 Task: Create a meeting invitation titled 'Workshop Session' with 'neane.keane@softage.net' as an attendee, scheduled for 7/25/2023 from 8:00 AM to 8:30 AM, and add a reminder 15 minutes before.
Action: Mouse moved to (14, 52)
Screenshot: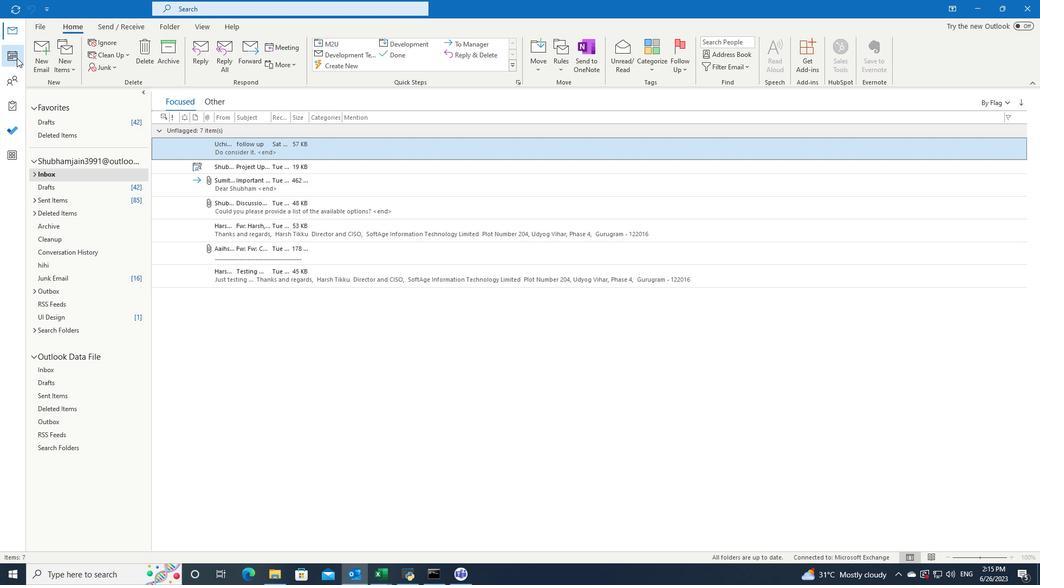 
Action: Mouse pressed left at (14, 52)
Screenshot: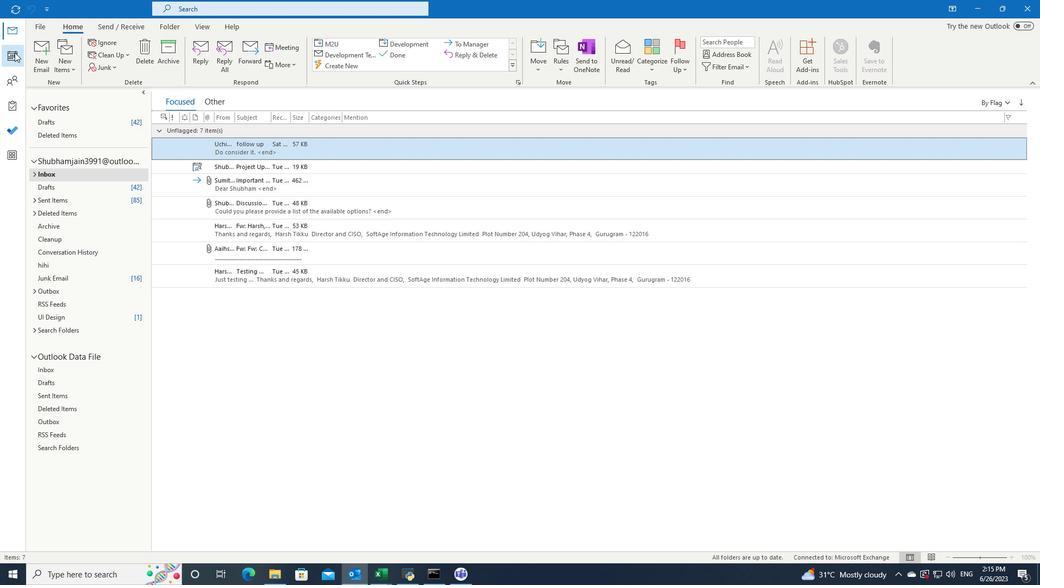 
Action: Mouse moved to (83, 51)
Screenshot: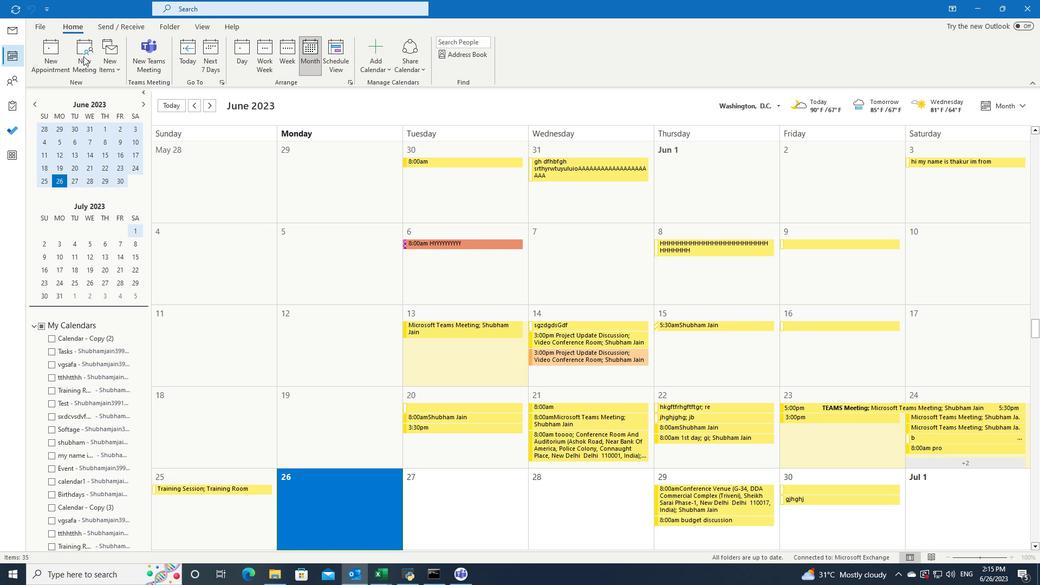 
Action: Mouse pressed left at (83, 51)
Screenshot: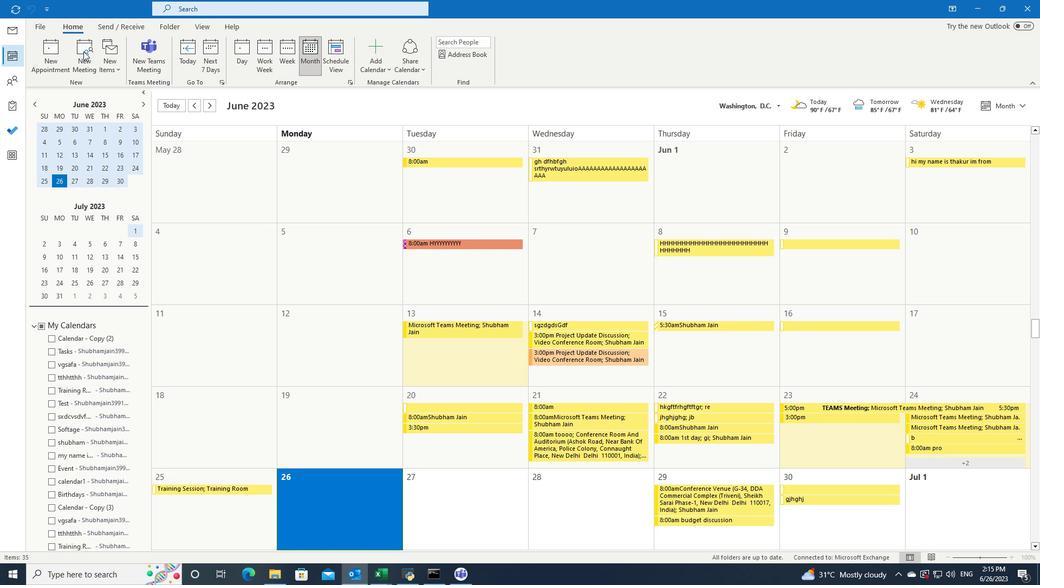 
Action: Key pressed <Key.shift>Workshop<Key.space><Key.shift>Session
Screenshot: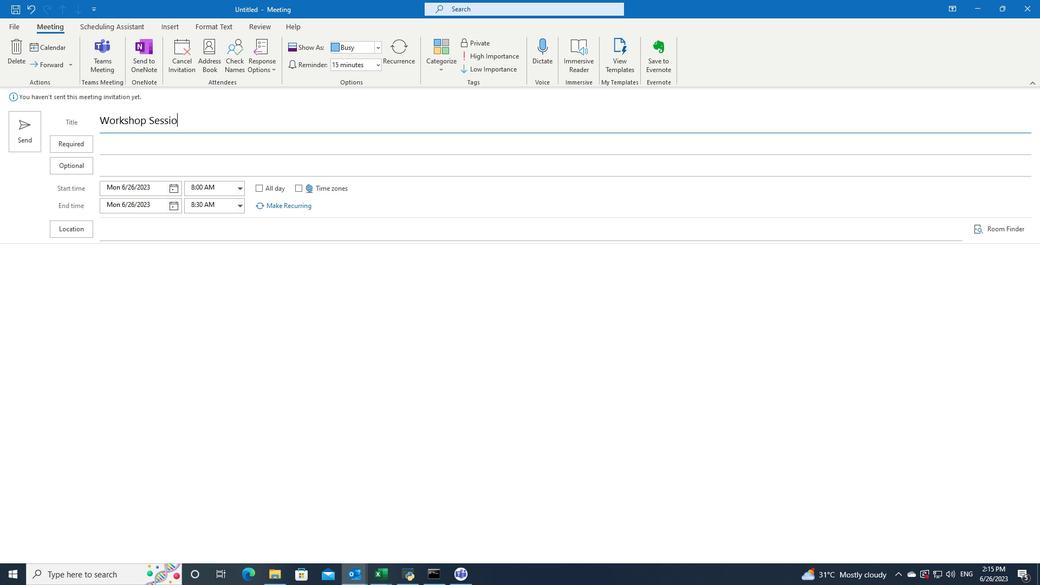 
Action: Mouse moved to (137, 146)
Screenshot: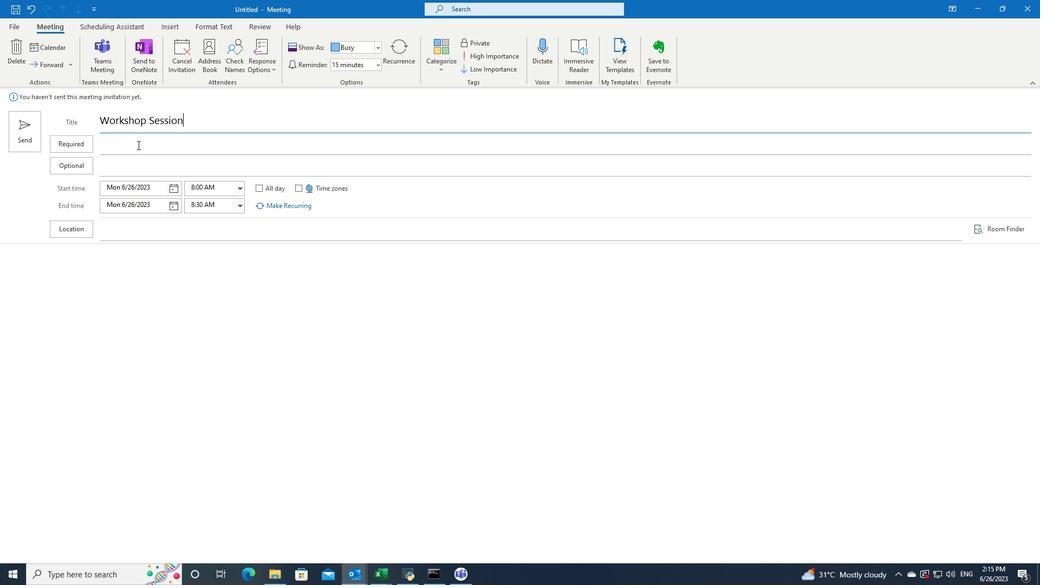 
Action: Mouse pressed left at (137, 146)
Screenshot: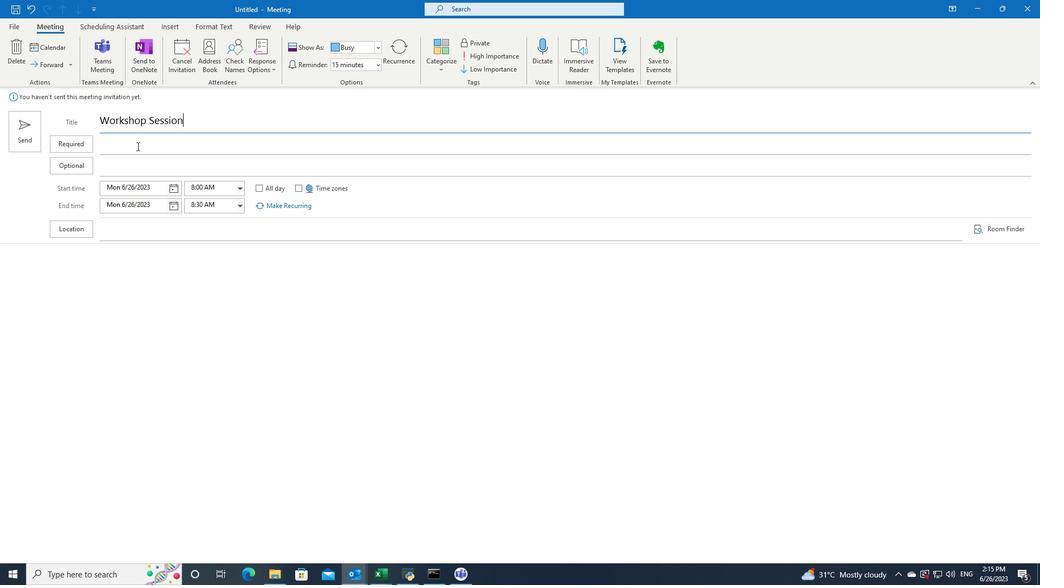 
Action: Key pressed <Key.shift>neane.keane<Key.shift><Key.shift><Key.shift><Key.shift>@softage.net
Screenshot: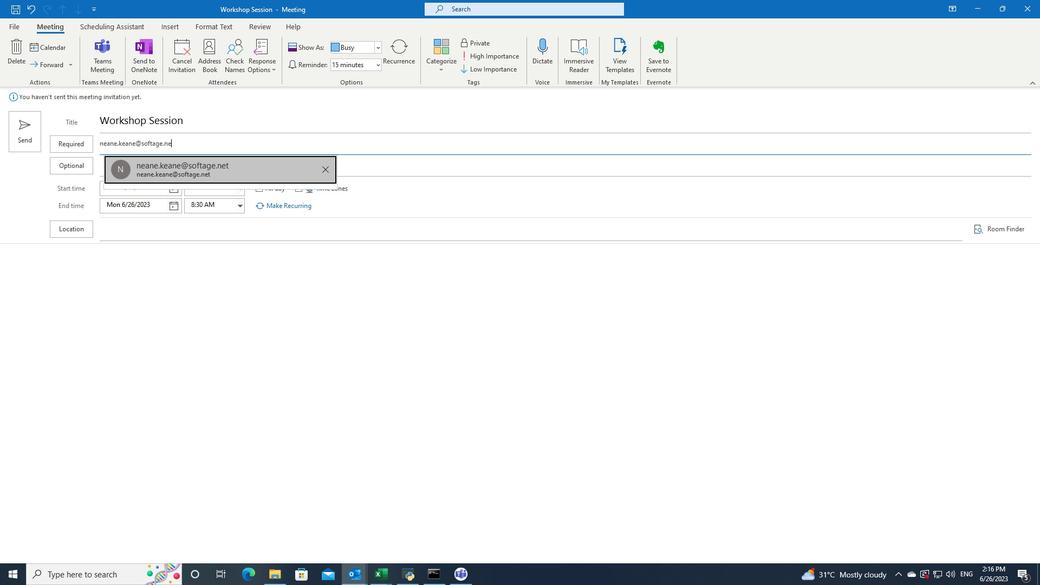 
Action: Mouse moved to (172, 168)
Screenshot: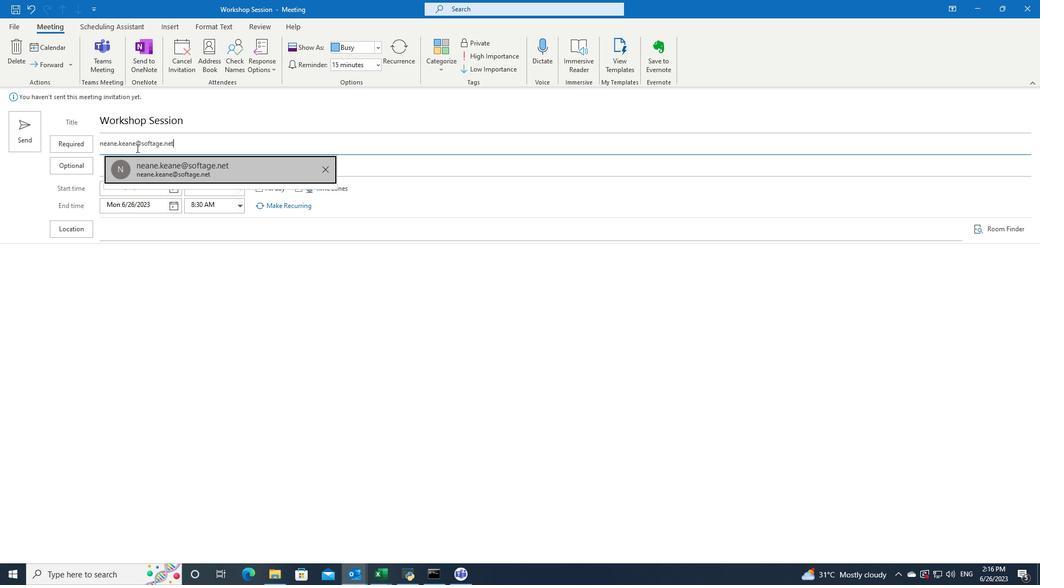 
Action: Key pressed <Key.enter>
Screenshot: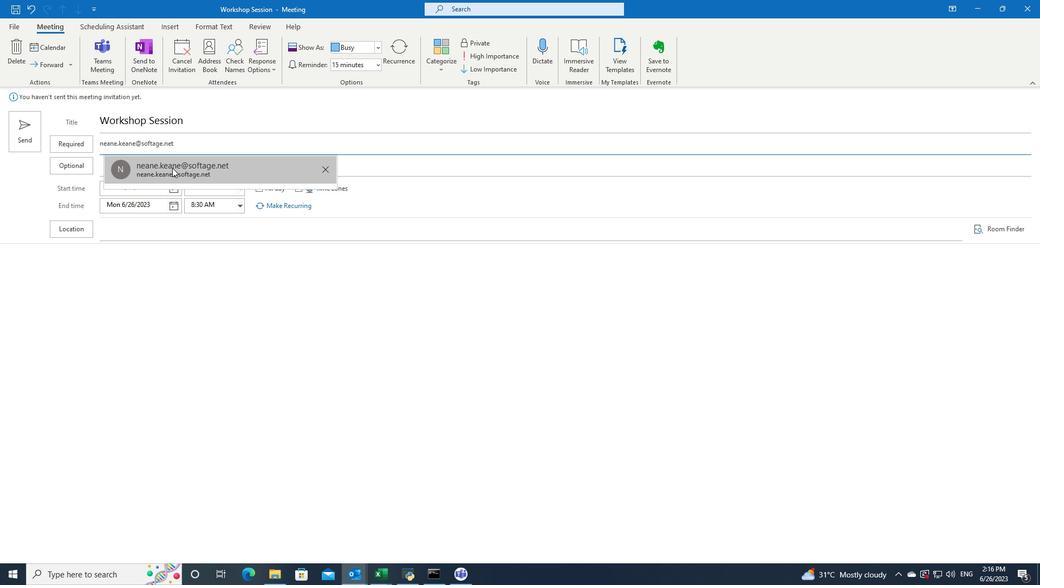 
Action: Mouse moved to (169, 187)
Screenshot: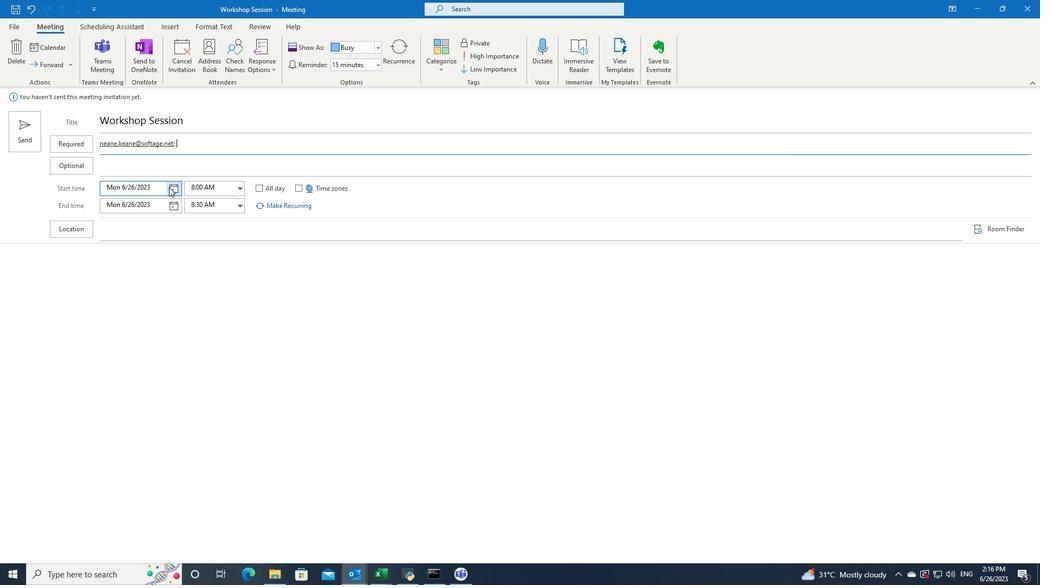 
Action: Mouse pressed left at (169, 187)
Screenshot: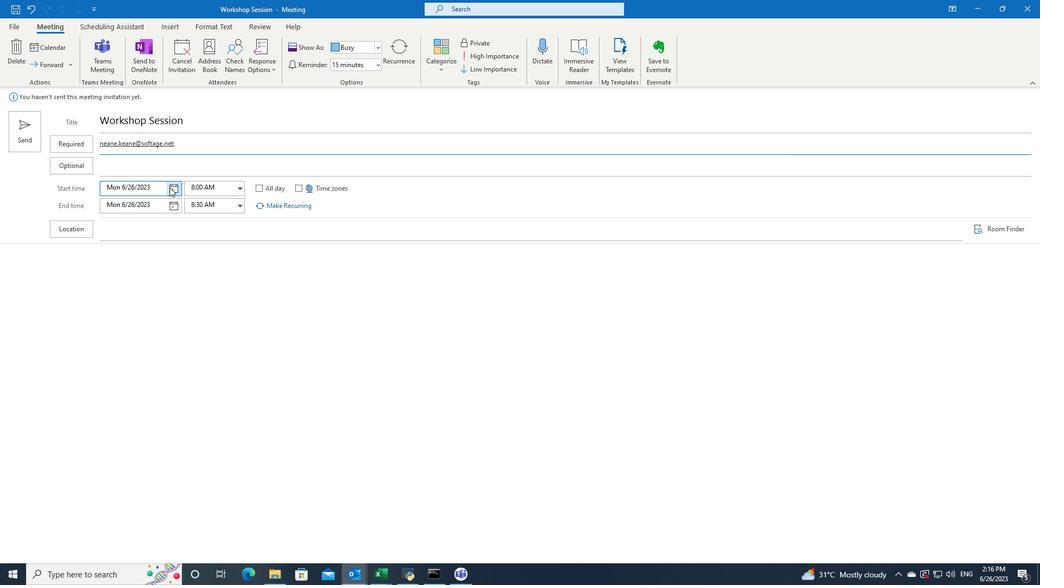 
Action: Mouse moved to (171, 204)
Screenshot: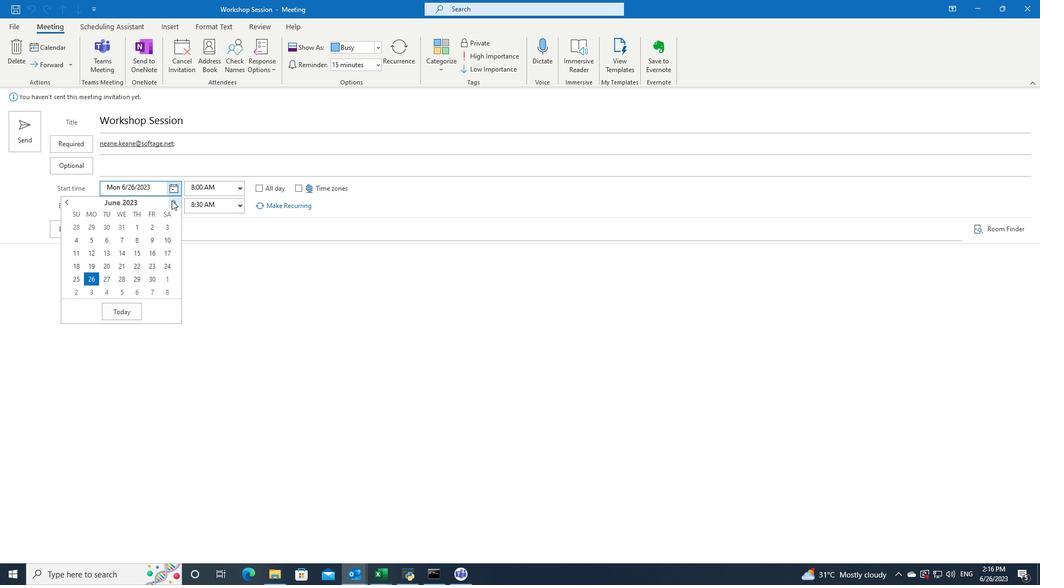 
Action: Mouse pressed left at (171, 204)
Screenshot: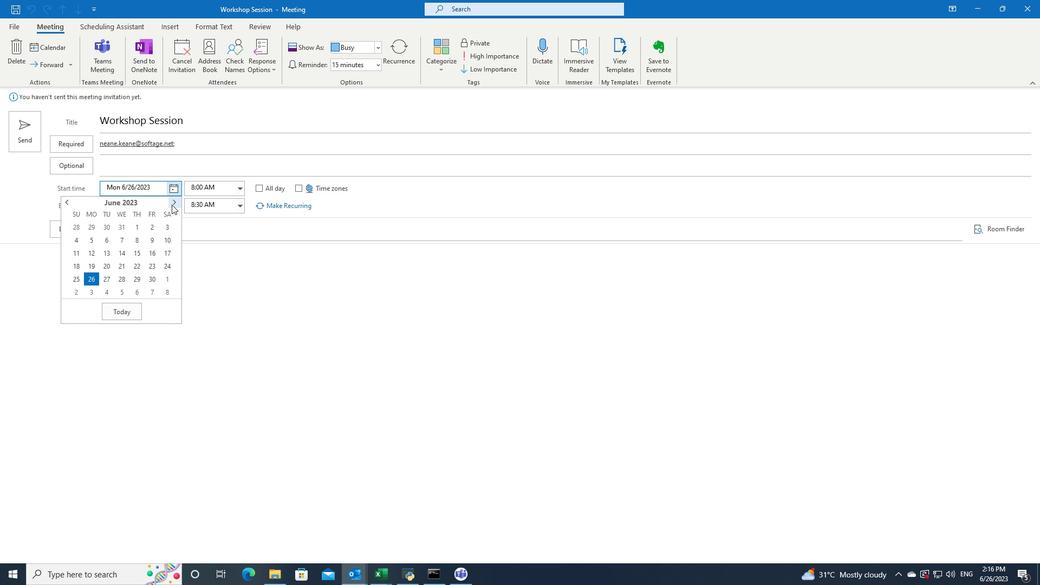 
Action: Mouse moved to (106, 276)
Screenshot: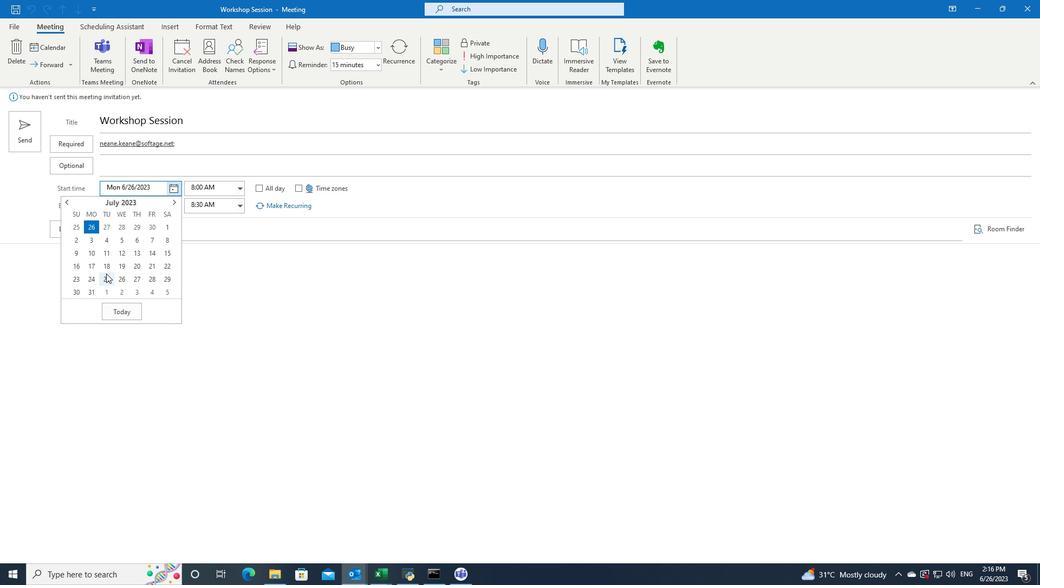
Action: Mouse pressed left at (106, 276)
Screenshot: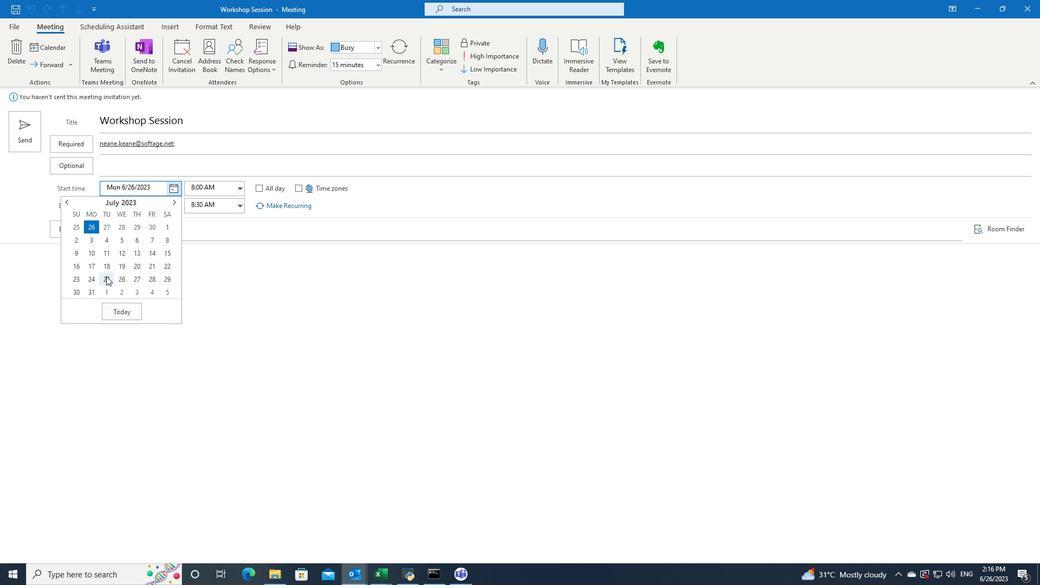 
Action: Mouse moved to (622, 62)
Screenshot: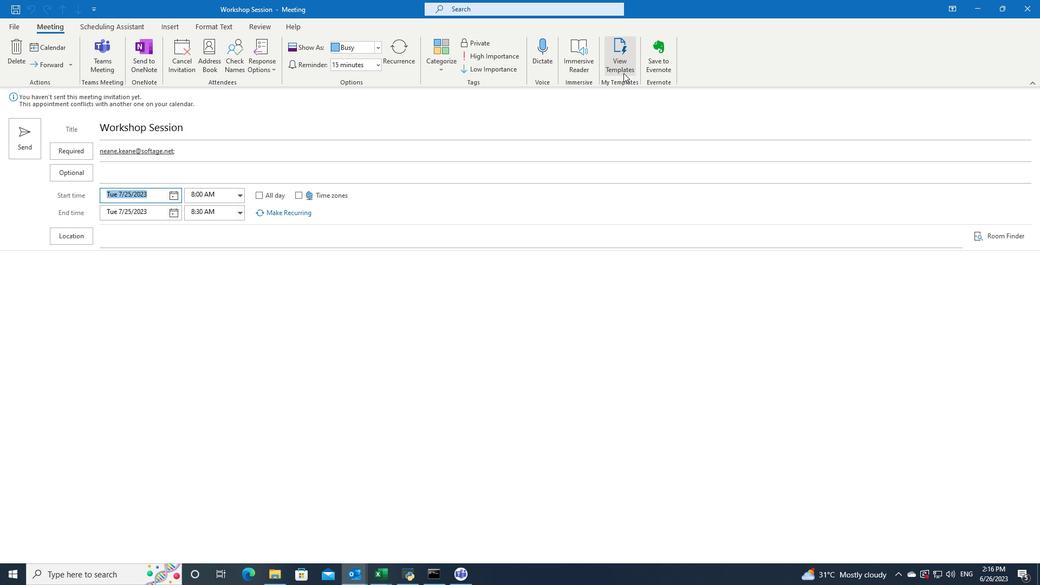 
Action: Mouse pressed left at (622, 62)
Screenshot: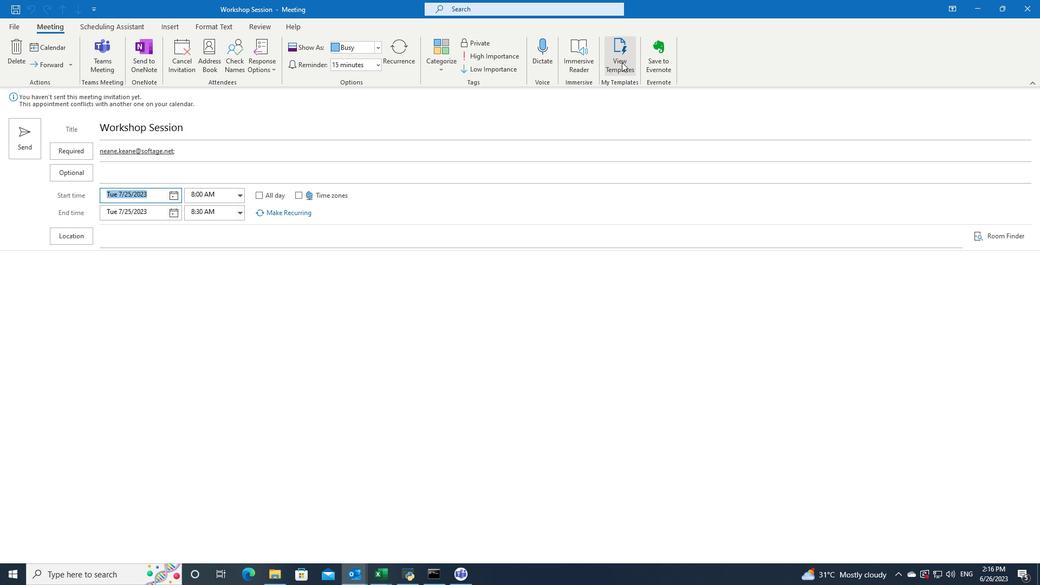
Action: Mouse moved to (877, 290)
Screenshot: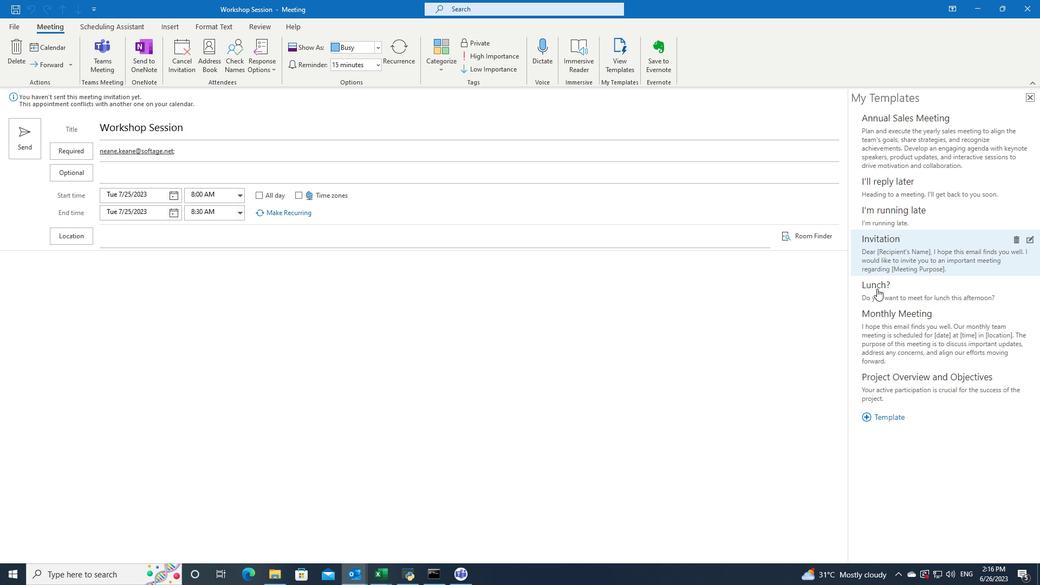 
Action: Mouse pressed left at (877, 290)
Screenshot: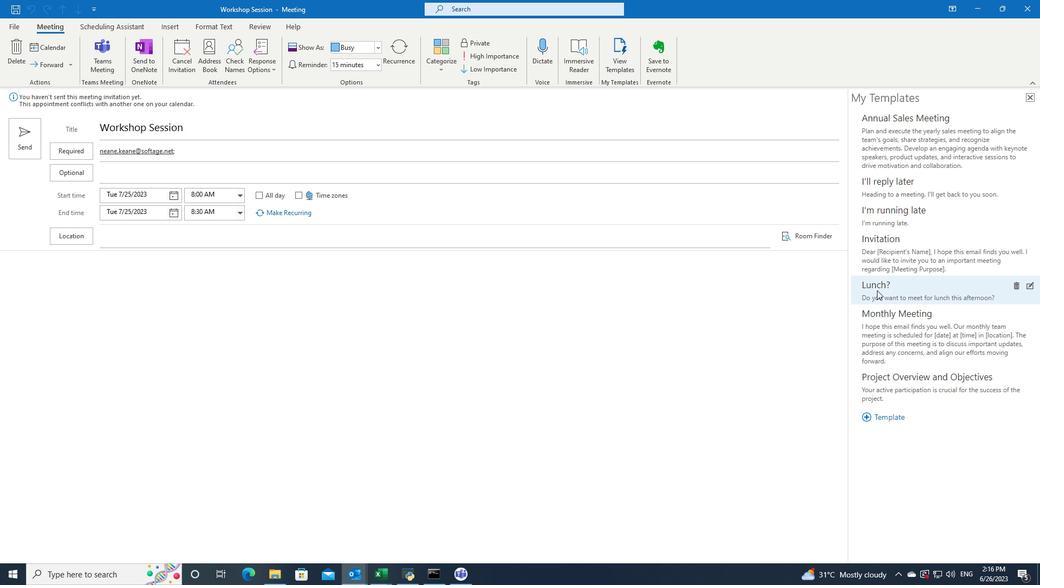 
Action: Mouse moved to (23, 144)
Screenshot: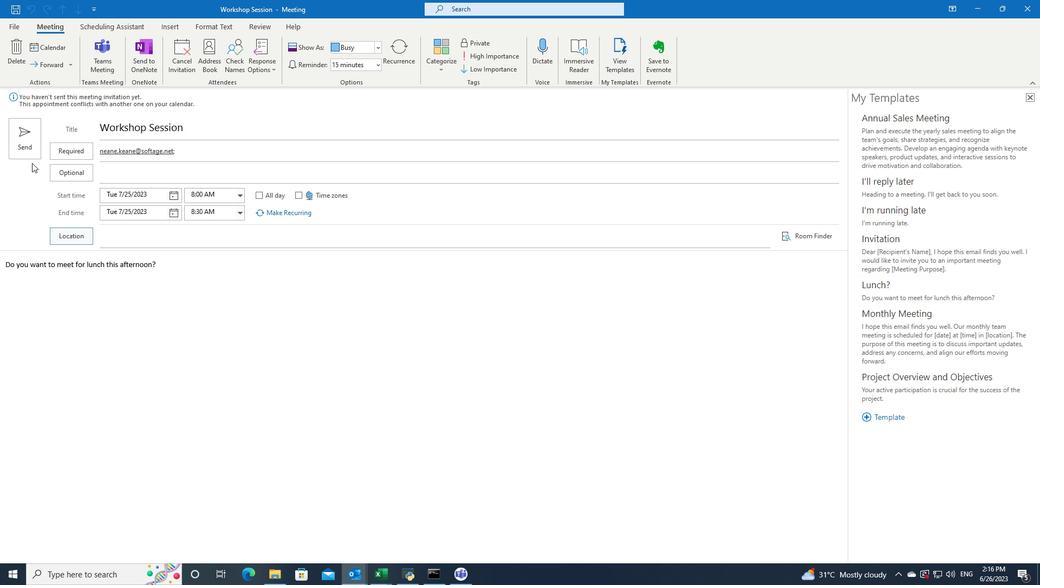 
Action: Mouse pressed left at (23, 144)
Screenshot: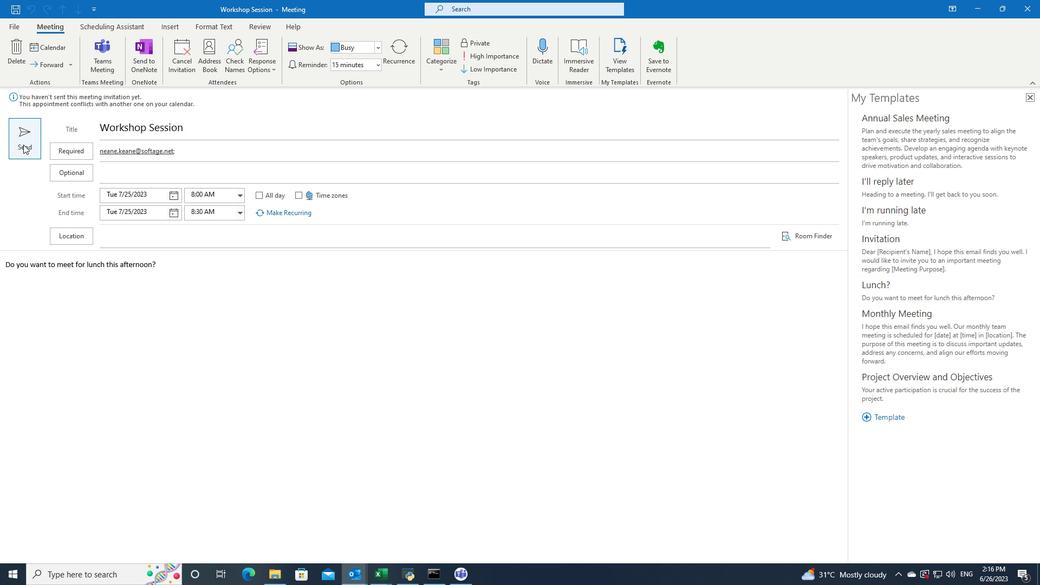 
Action: Mouse moved to (553, 301)
Screenshot: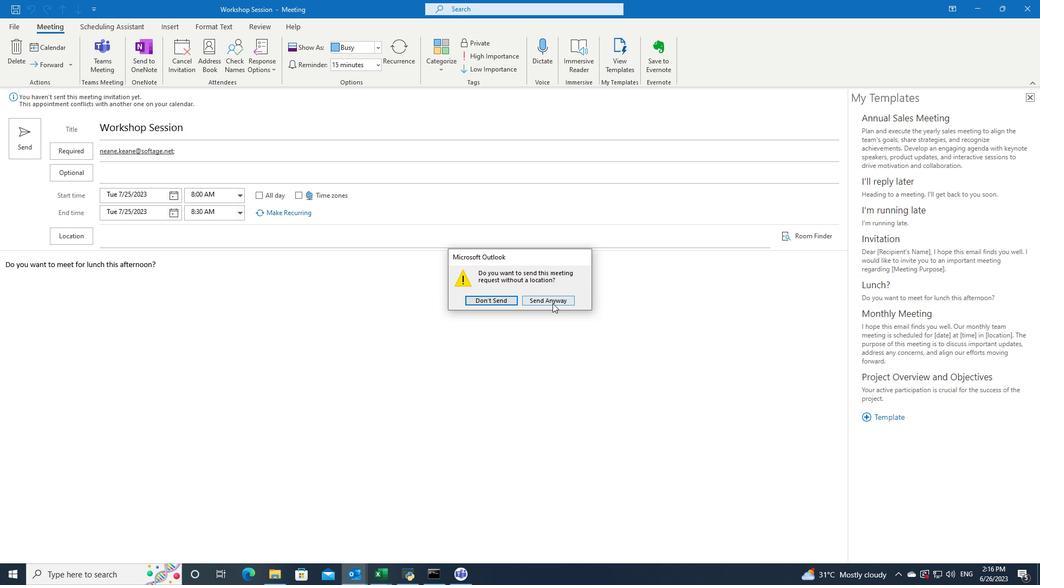 
Action: Mouse pressed left at (553, 301)
Screenshot: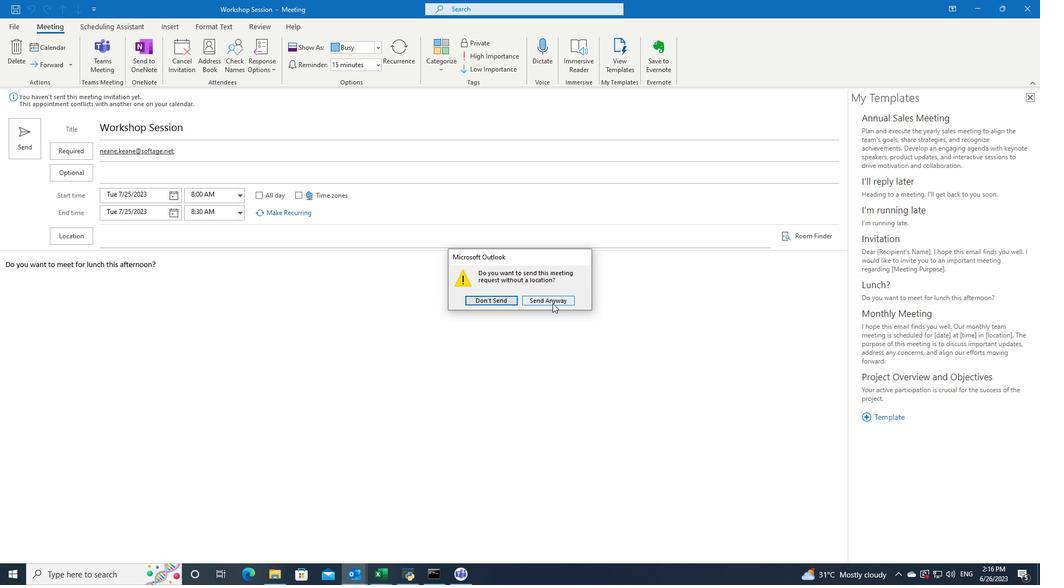 
